 Task: Add Sprouts Organic Ketchup to the cart.
Action: Mouse moved to (21, 80)
Screenshot: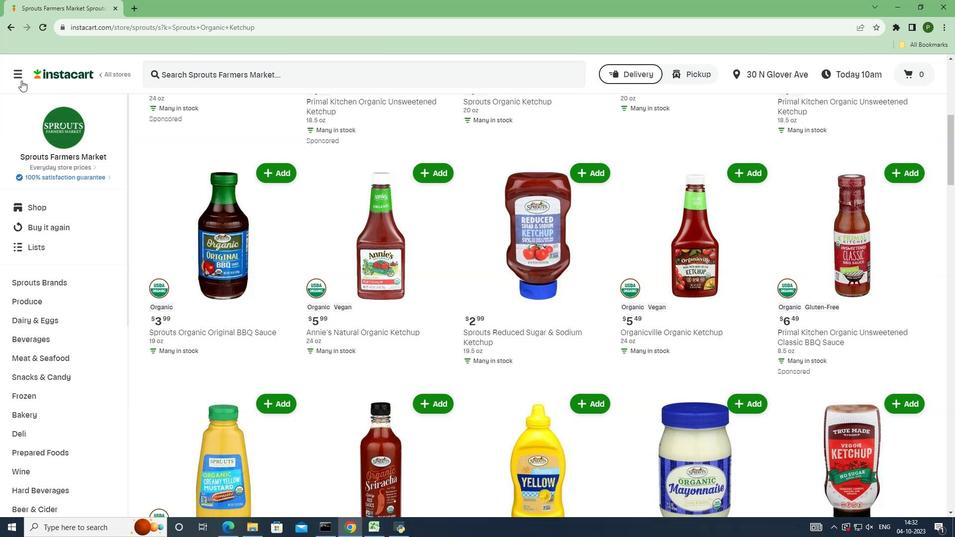 
Action: Mouse pressed left at (21, 80)
Screenshot: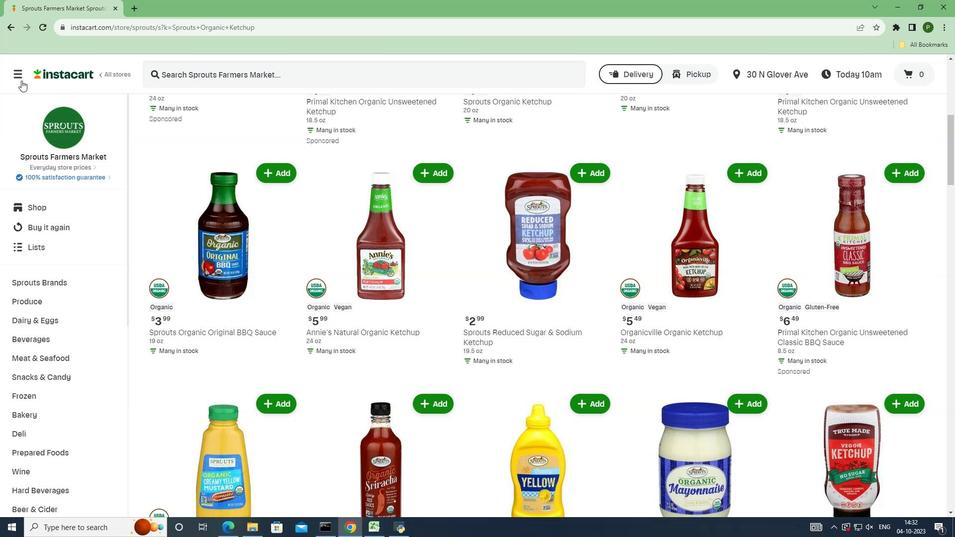 
Action: Mouse moved to (48, 273)
Screenshot: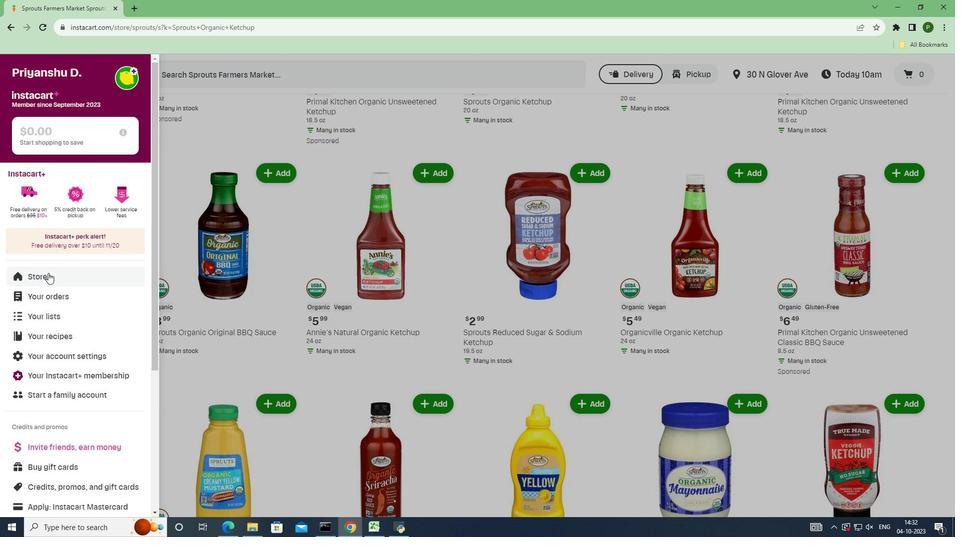 
Action: Mouse pressed left at (48, 273)
Screenshot: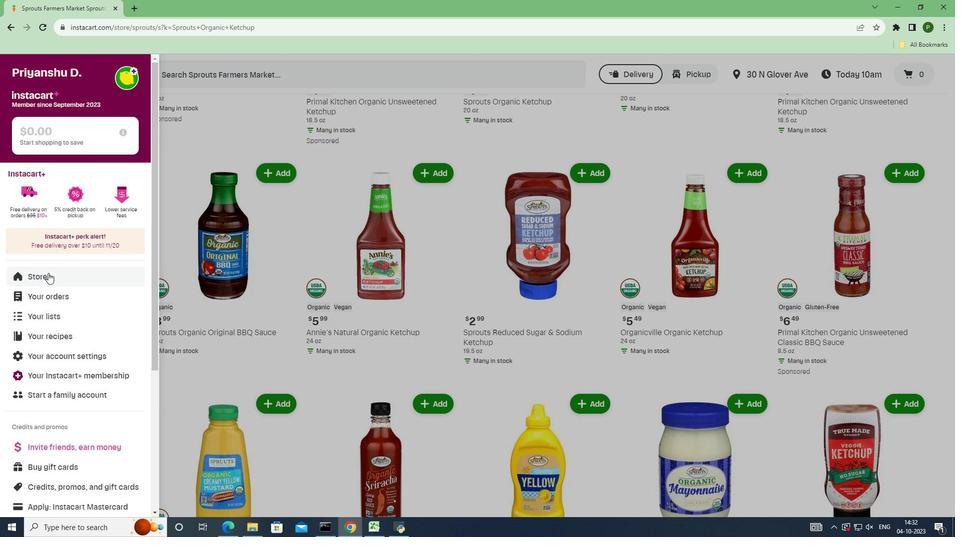 
Action: Mouse moved to (233, 112)
Screenshot: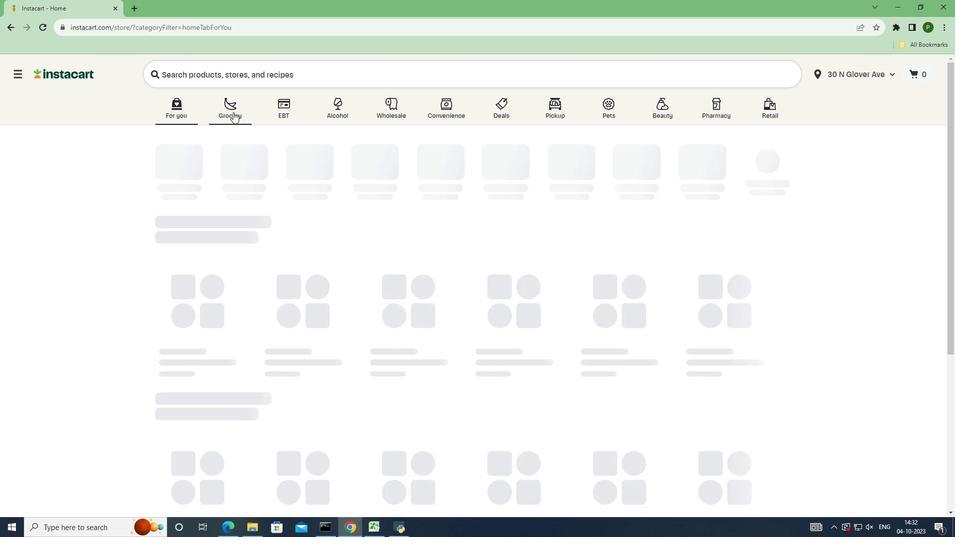 
Action: Mouse pressed left at (233, 112)
Screenshot: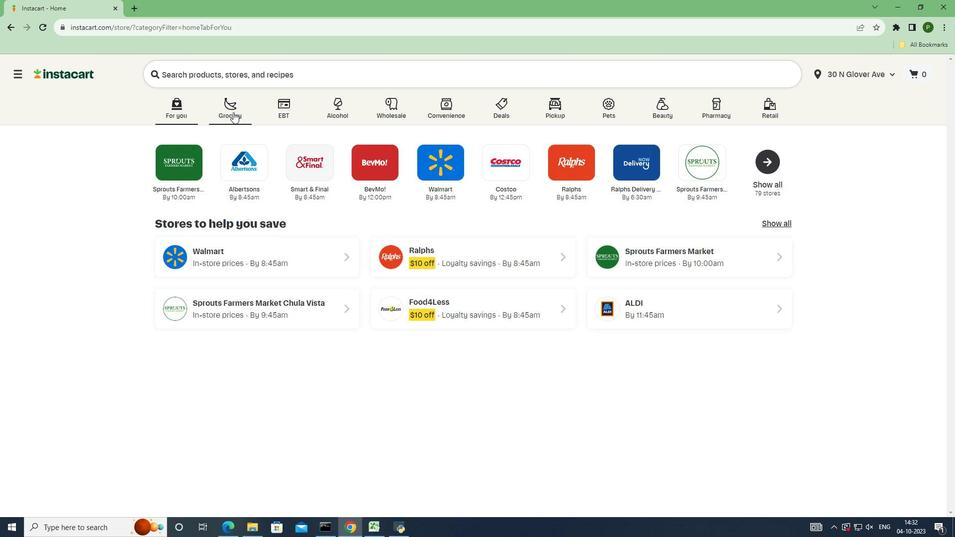 
Action: Mouse moved to (640, 236)
Screenshot: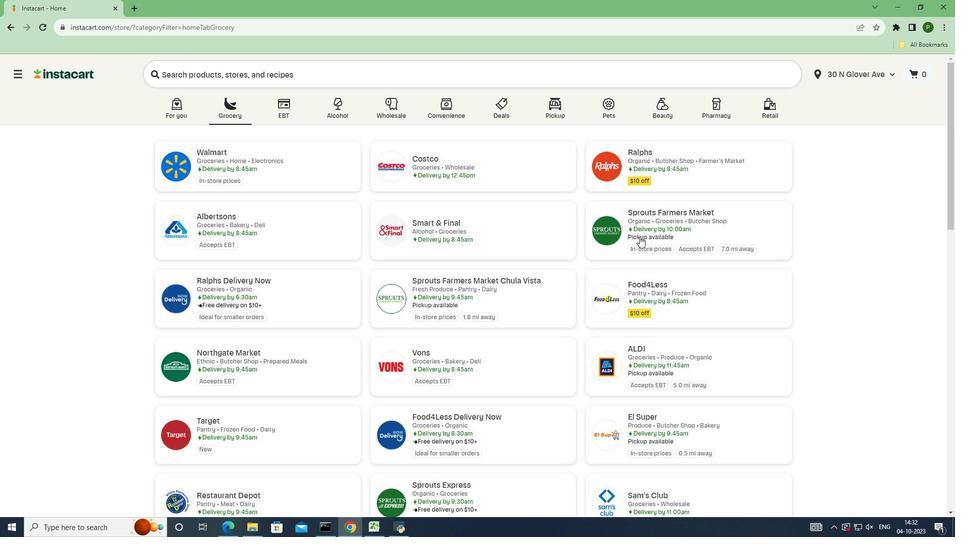 
Action: Mouse pressed left at (640, 236)
Screenshot: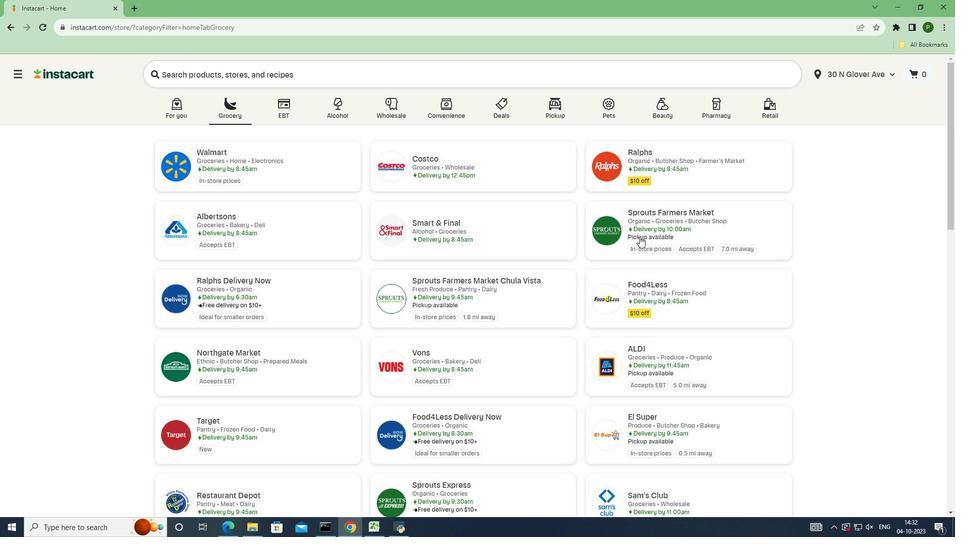 
Action: Mouse moved to (68, 285)
Screenshot: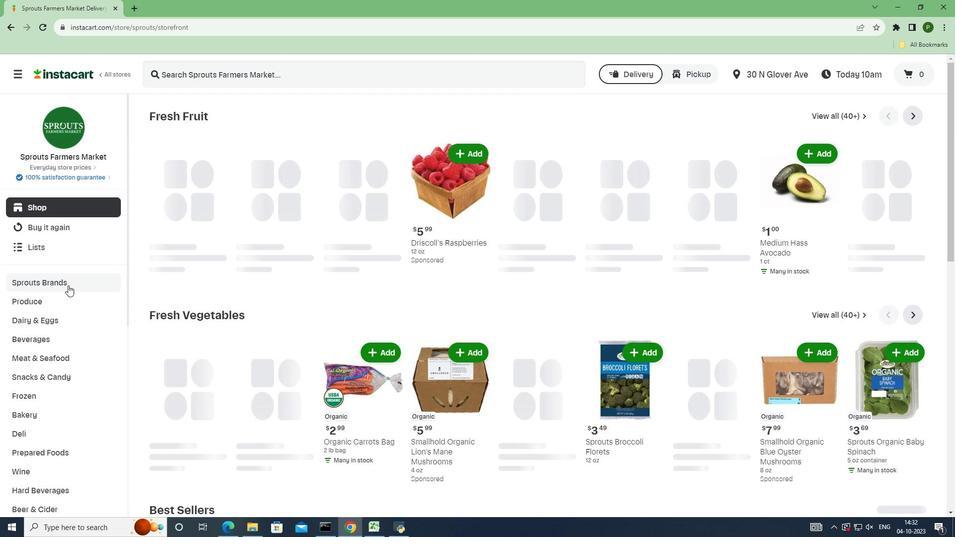 
Action: Mouse pressed left at (68, 285)
Screenshot: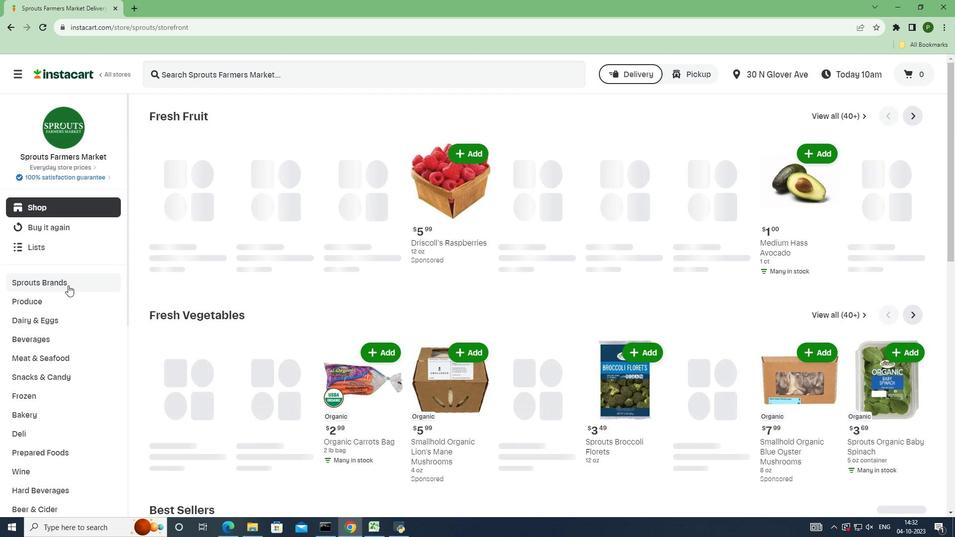 
Action: Mouse moved to (58, 357)
Screenshot: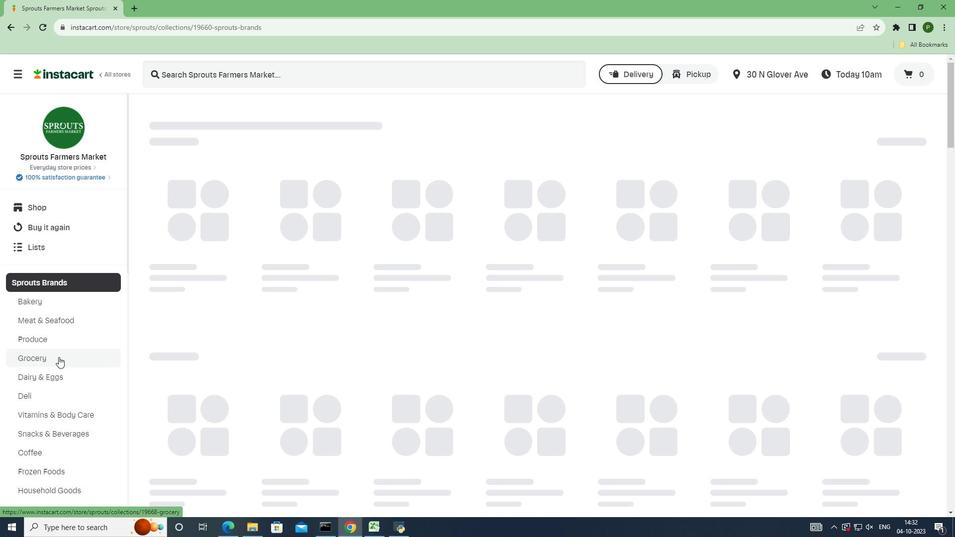 
Action: Mouse pressed left at (58, 357)
Screenshot: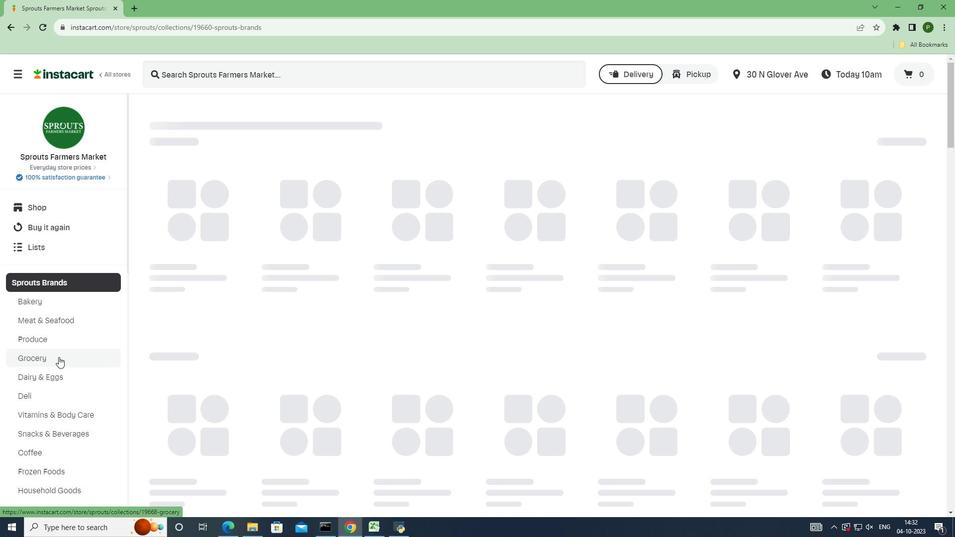
Action: Mouse moved to (230, 220)
Screenshot: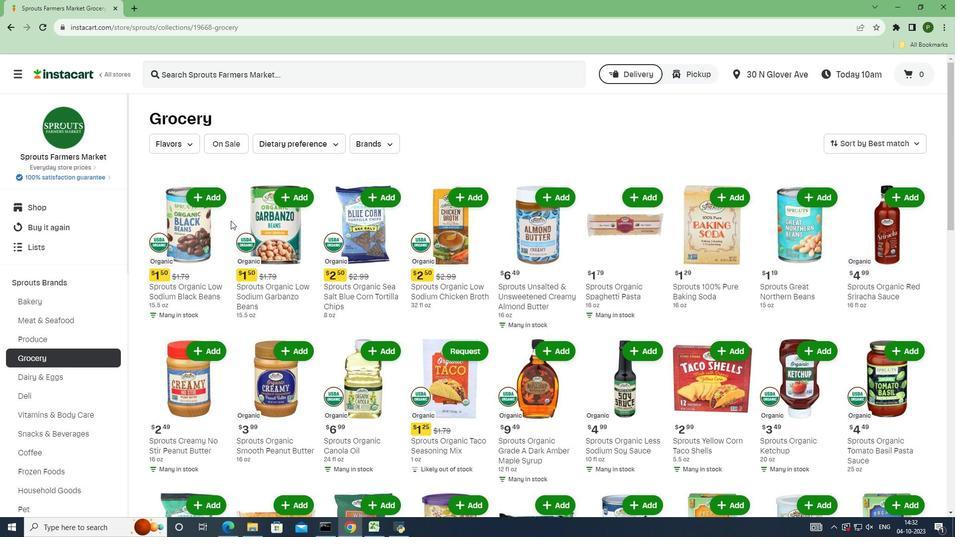 
Action: Mouse scrolled (230, 220) with delta (0, 0)
Screenshot: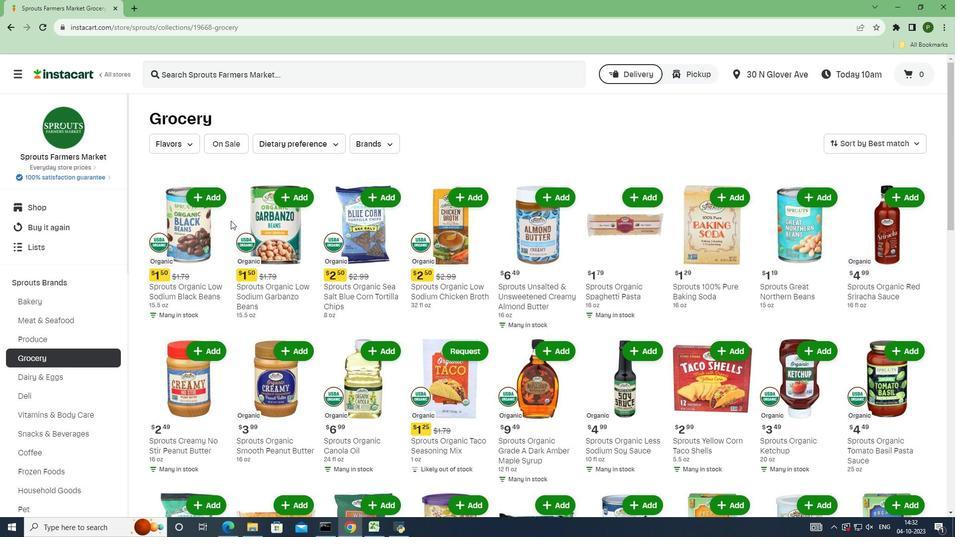 
Action: Mouse scrolled (230, 220) with delta (0, 0)
Screenshot: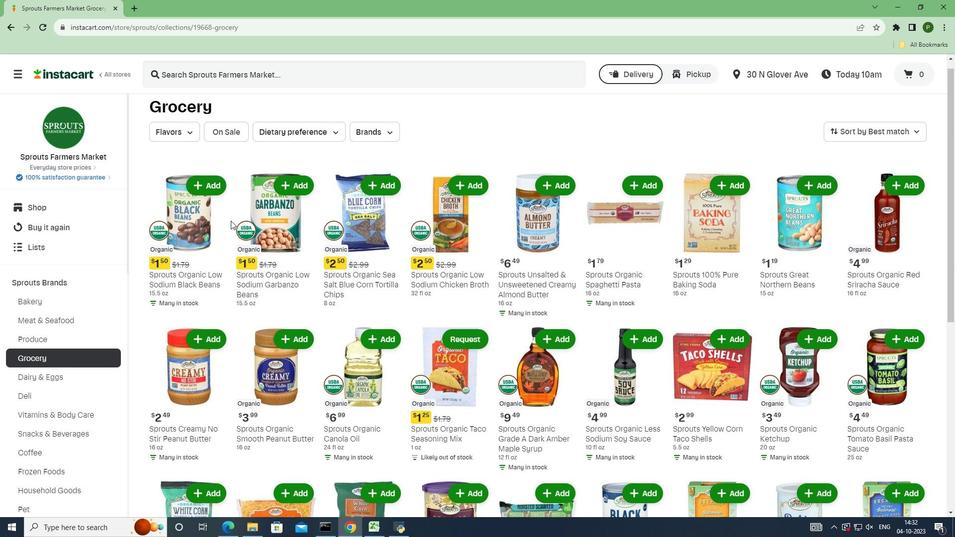 
Action: Mouse scrolled (230, 220) with delta (0, 0)
Screenshot: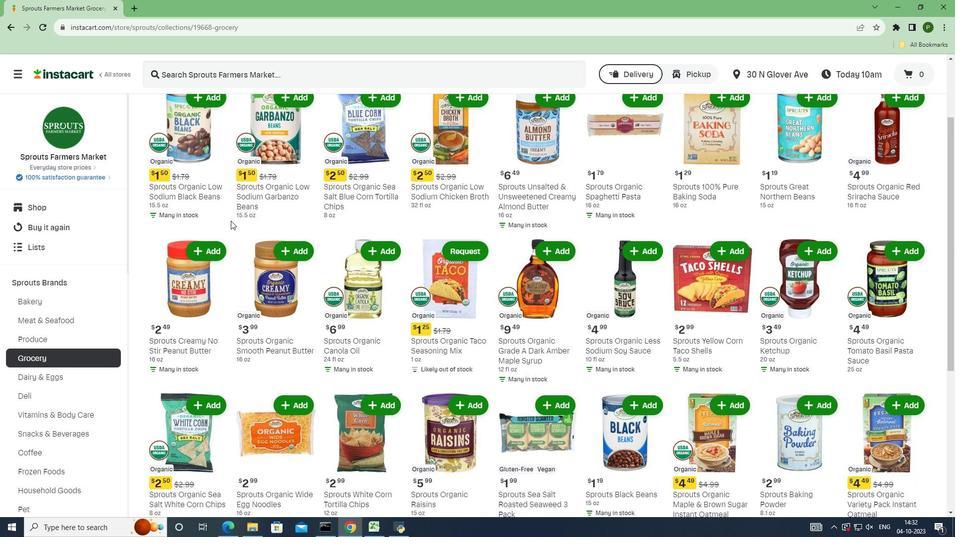 
Action: Mouse scrolled (230, 220) with delta (0, 0)
Screenshot: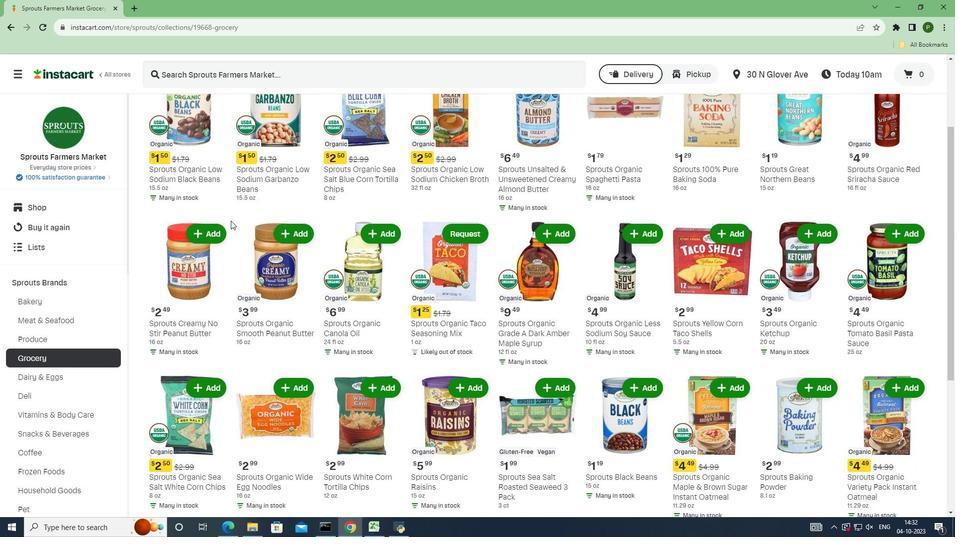
Action: Mouse scrolled (230, 220) with delta (0, 0)
Screenshot: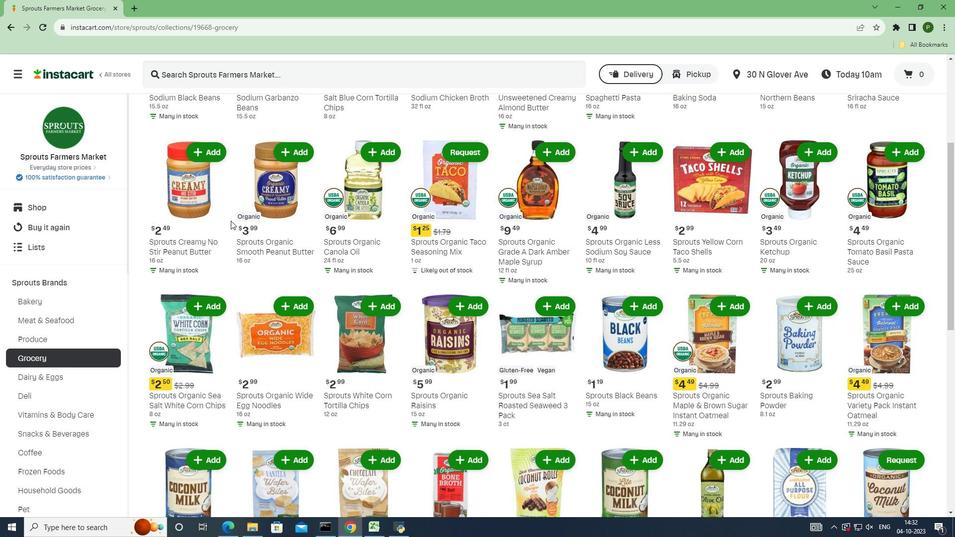 
Action: Mouse moved to (805, 105)
Screenshot: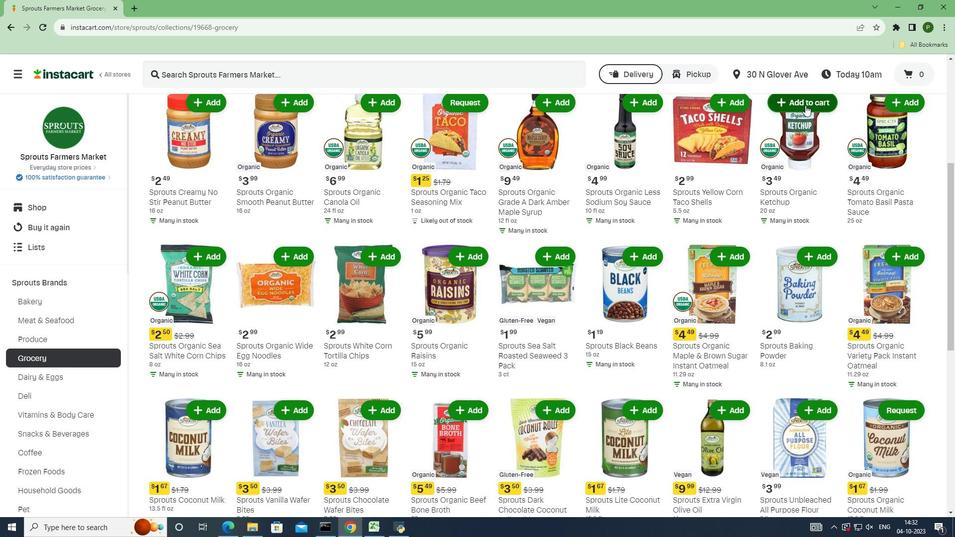 
Action: Mouse pressed left at (805, 105)
Screenshot: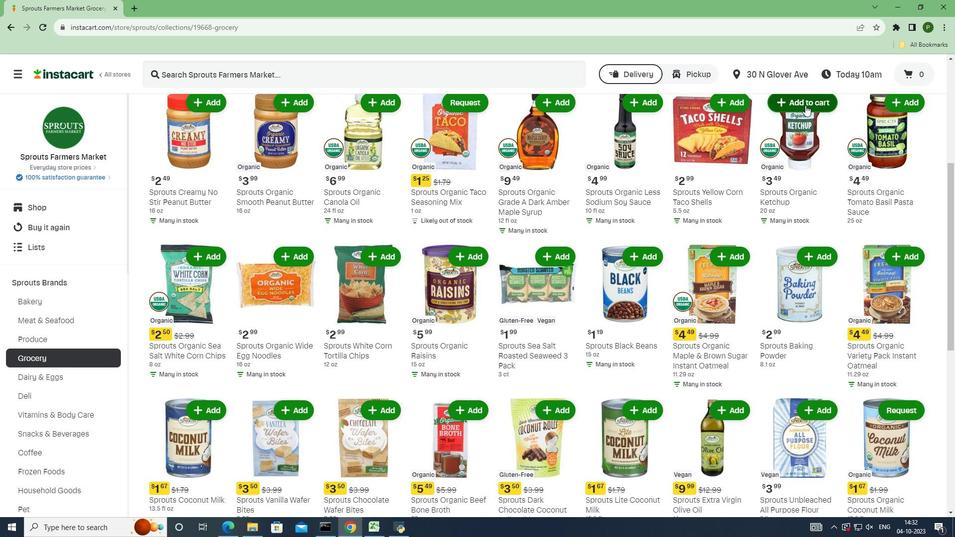 
